 Task: Share through email "Movie C.mp4" with resolution 854*480
Action: Mouse moved to (307, 427)
Screenshot: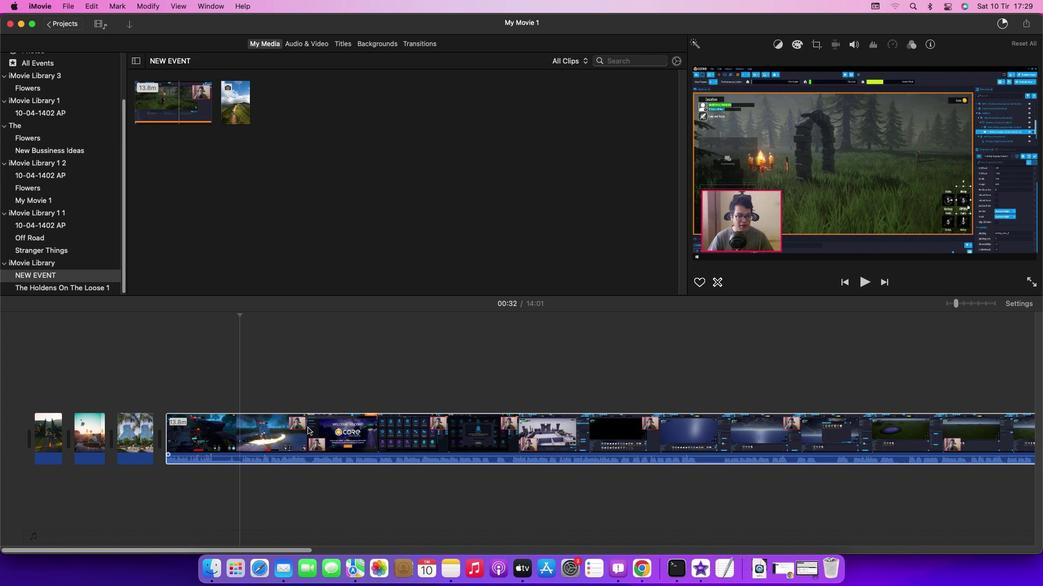 
Action: Mouse pressed left at (307, 427)
Screenshot: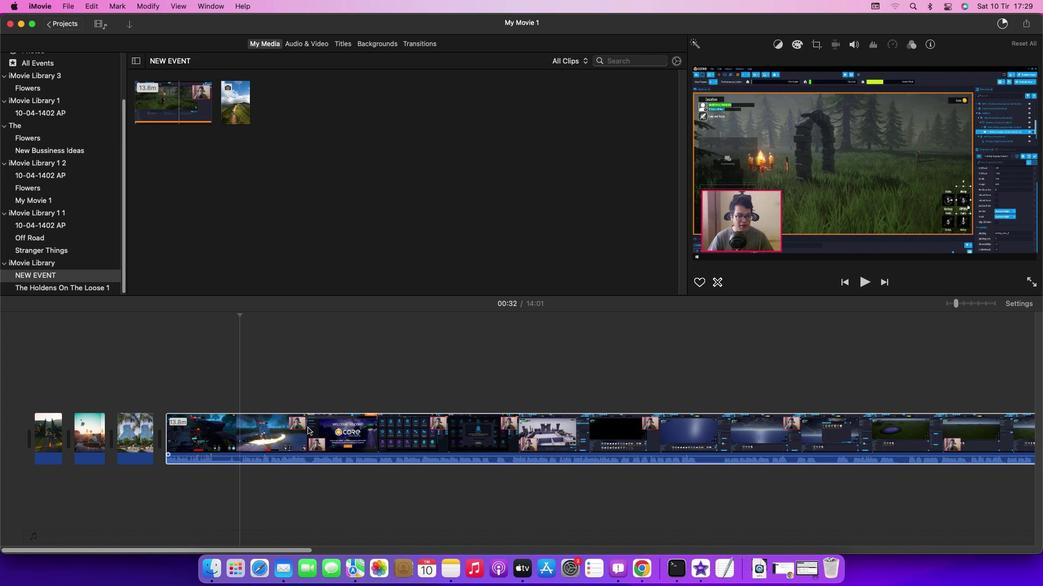 
Action: Mouse pressed left at (307, 427)
Screenshot: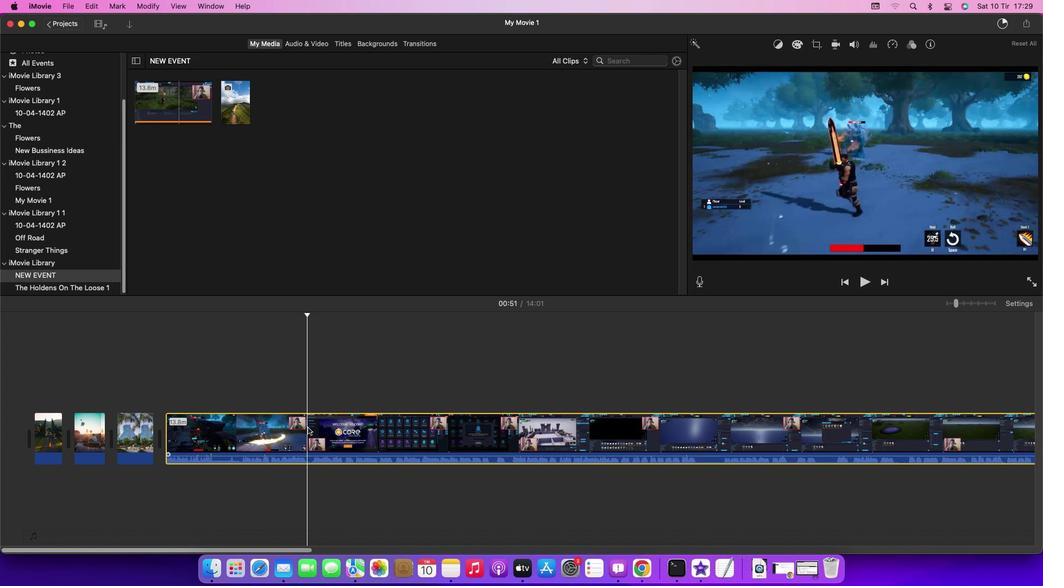 
Action: Mouse moved to (70, 8)
Screenshot: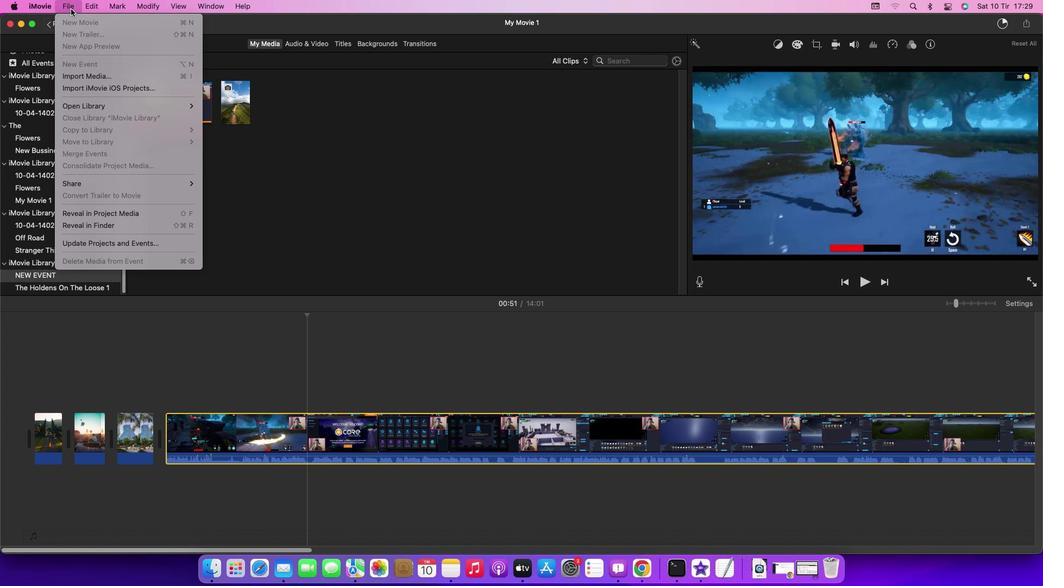 
Action: Mouse pressed left at (70, 8)
Screenshot: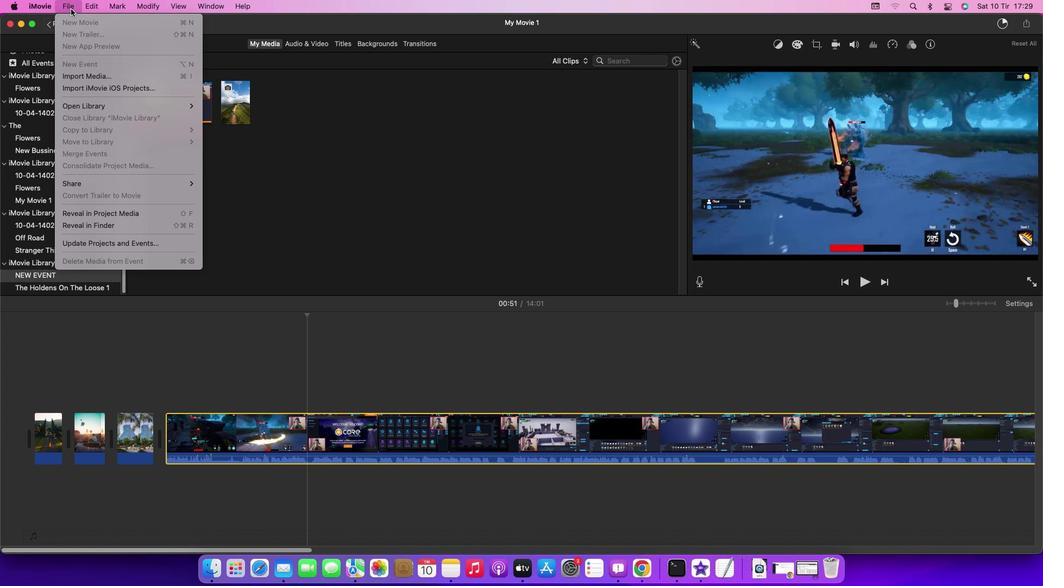 
Action: Mouse moved to (224, 185)
Screenshot: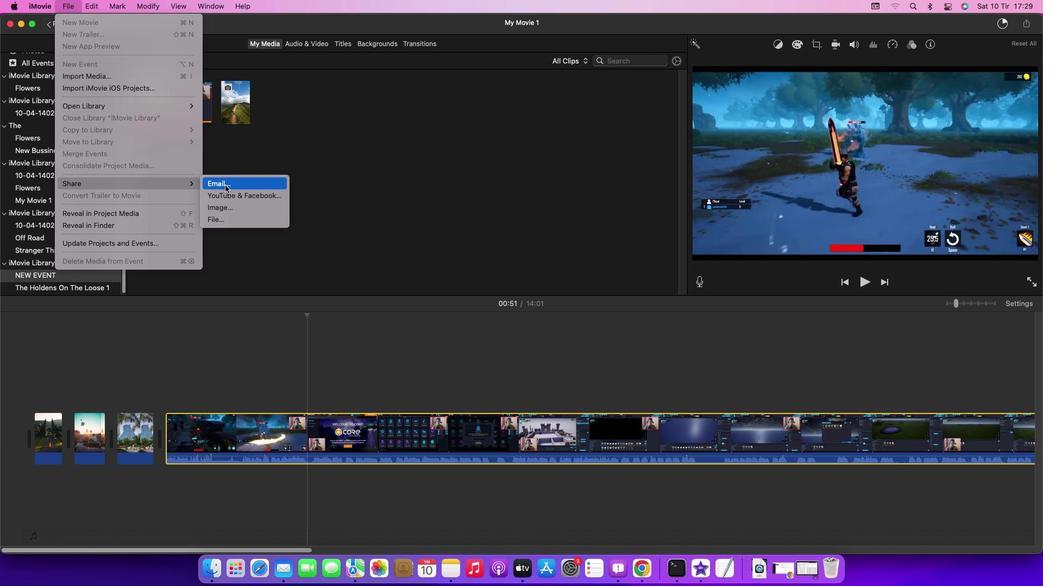 
Action: Mouse pressed left at (224, 185)
Screenshot: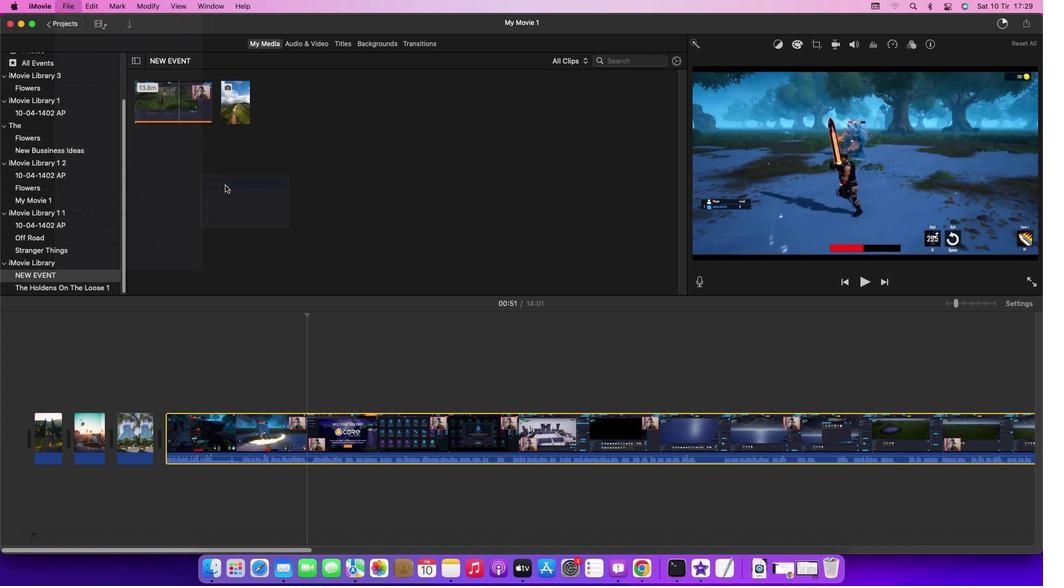 
Action: Mouse moved to (599, 169)
Screenshot: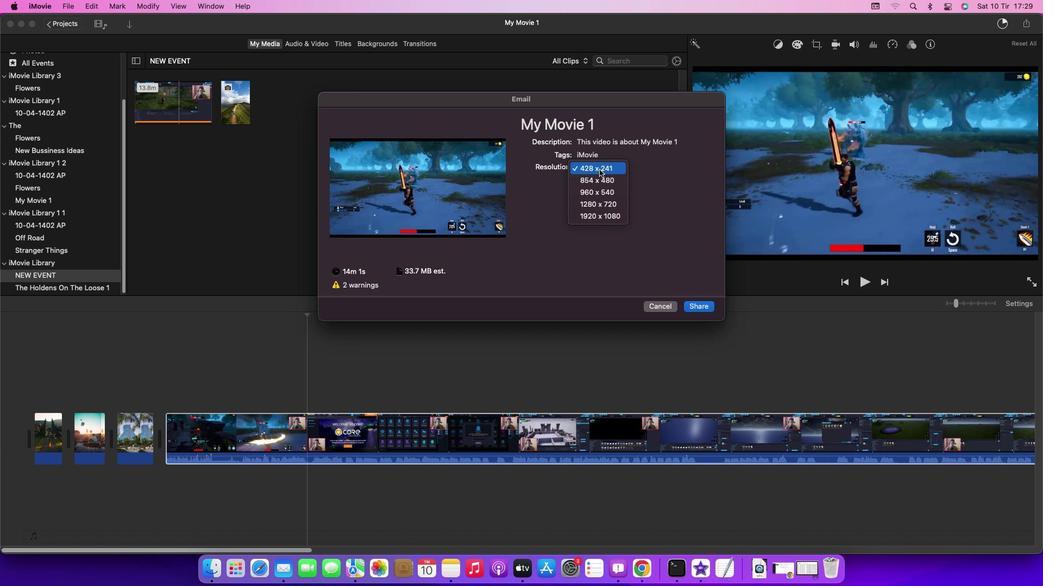 
Action: Mouse pressed left at (599, 169)
Screenshot: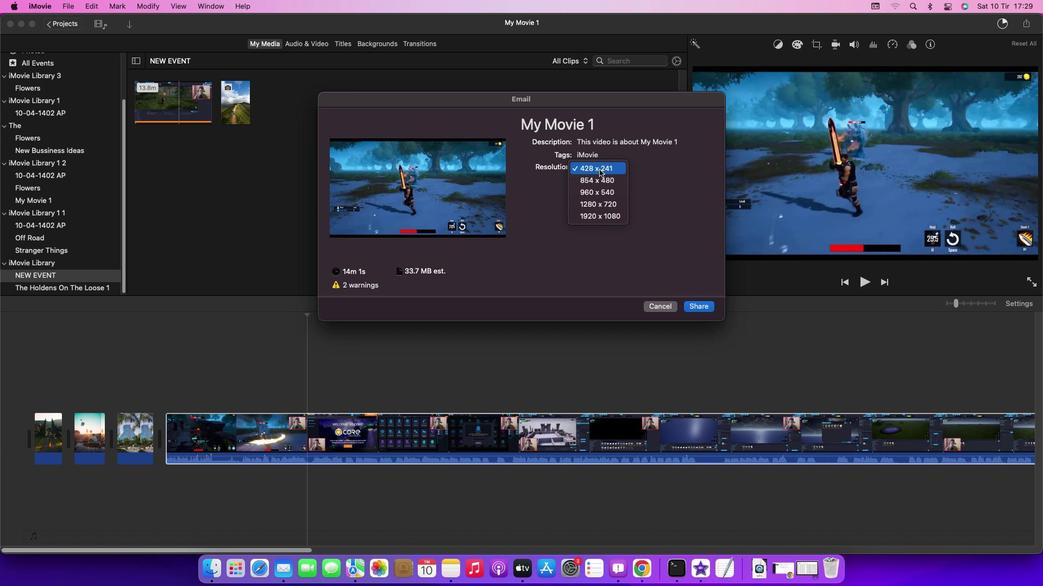 
Action: Mouse moved to (599, 178)
Screenshot: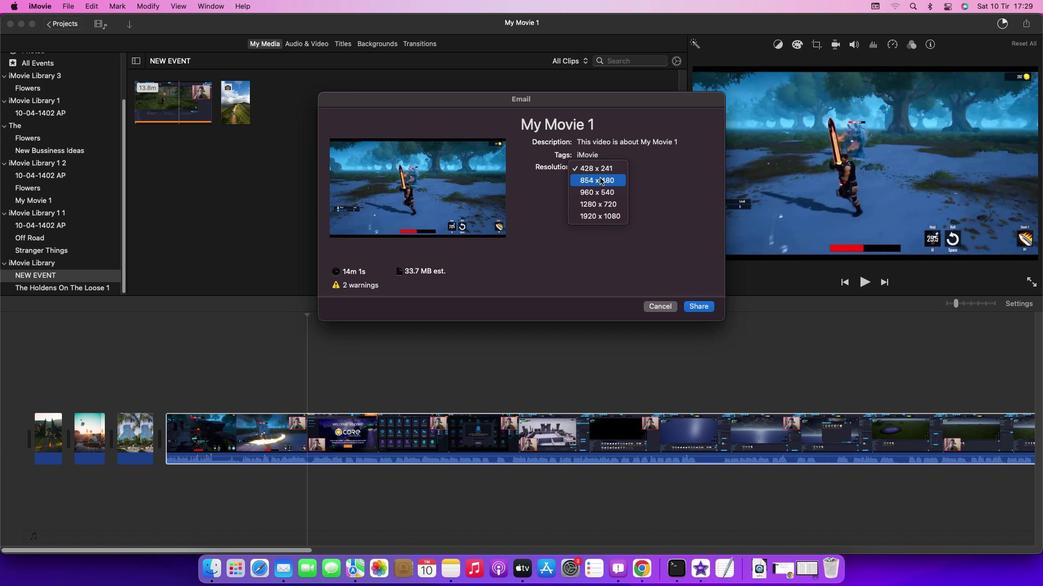 
Action: Mouse pressed left at (599, 178)
Screenshot: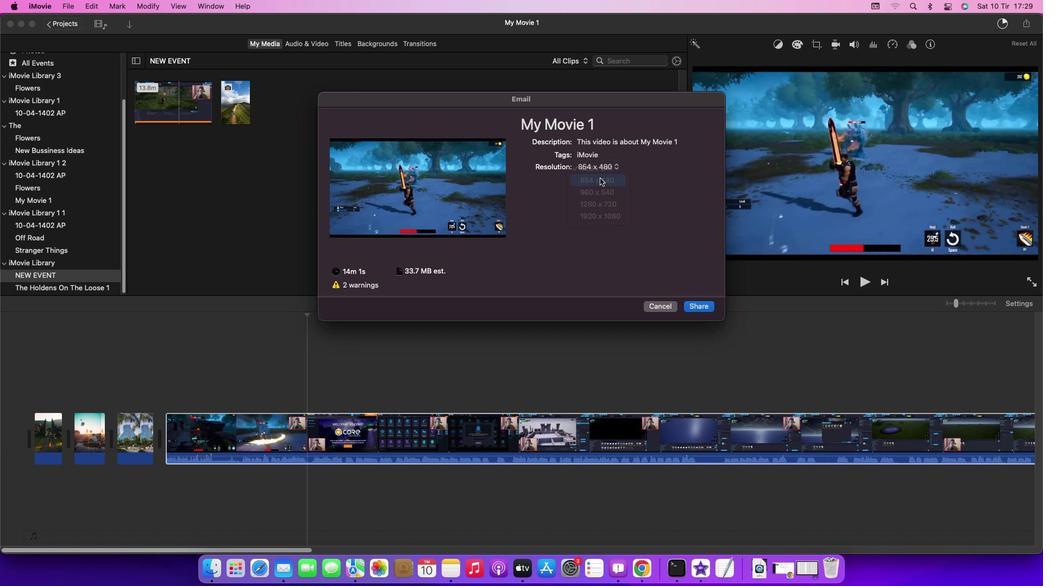 
Action: Mouse moved to (552, 257)
Screenshot: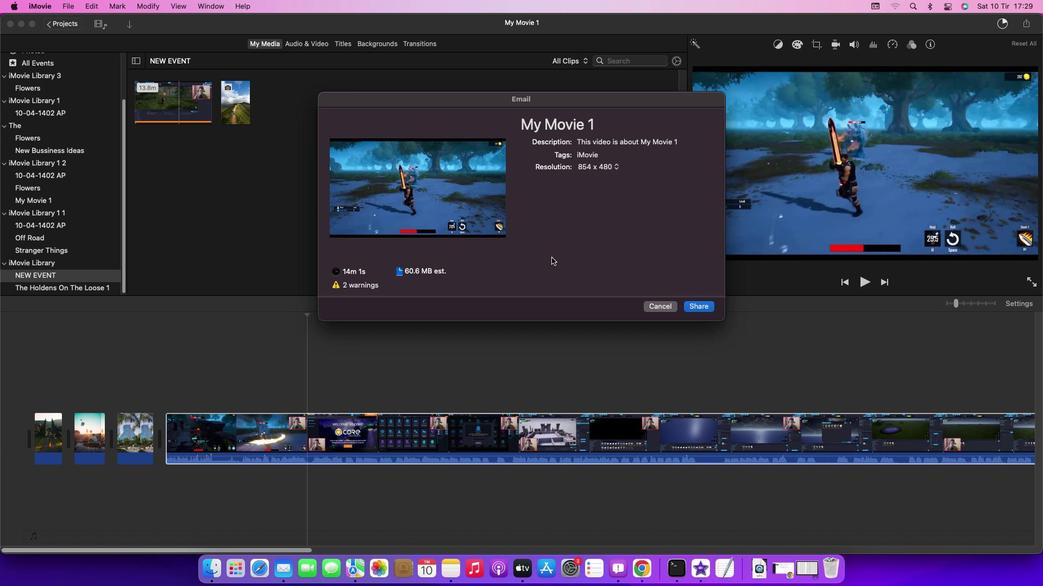 
